 Task: Create a task  Develop a new mobile app for a delivery service , assign it to team member softage.4@softage.net in the project AgileDeck and update the status of the task to  On Track  , set the priority of the task to High
Action: Mouse moved to (46, 314)
Screenshot: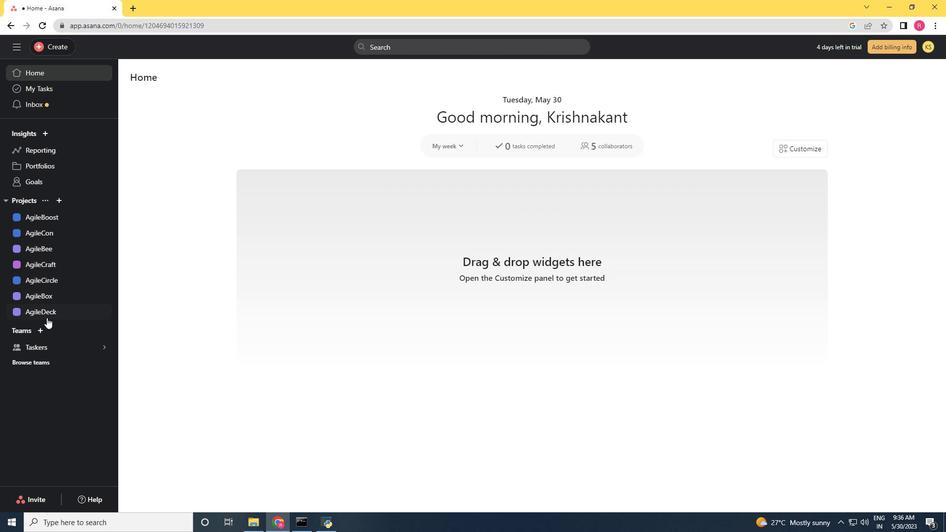 
Action: Mouse pressed left at (46, 314)
Screenshot: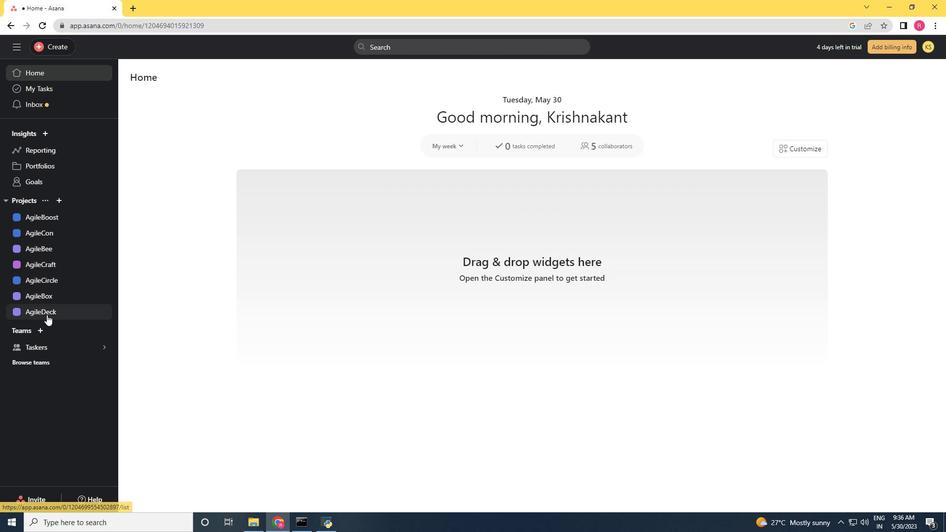 
Action: Mouse moved to (60, 51)
Screenshot: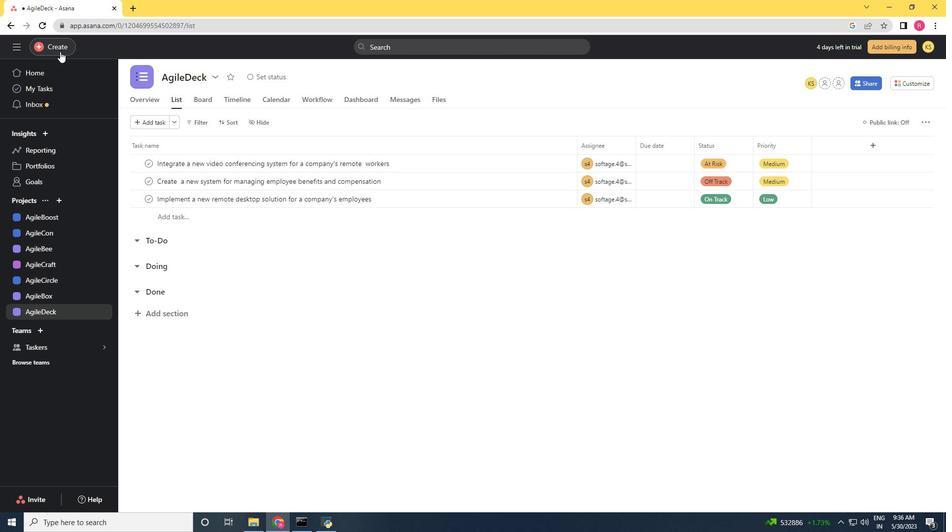
Action: Mouse pressed left at (60, 51)
Screenshot: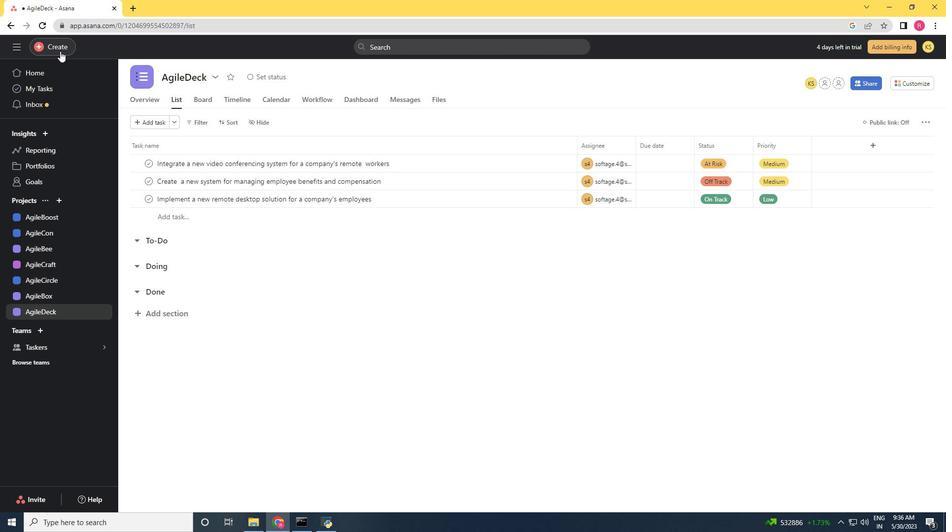 
Action: Mouse moved to (117, 55)
Screenshot: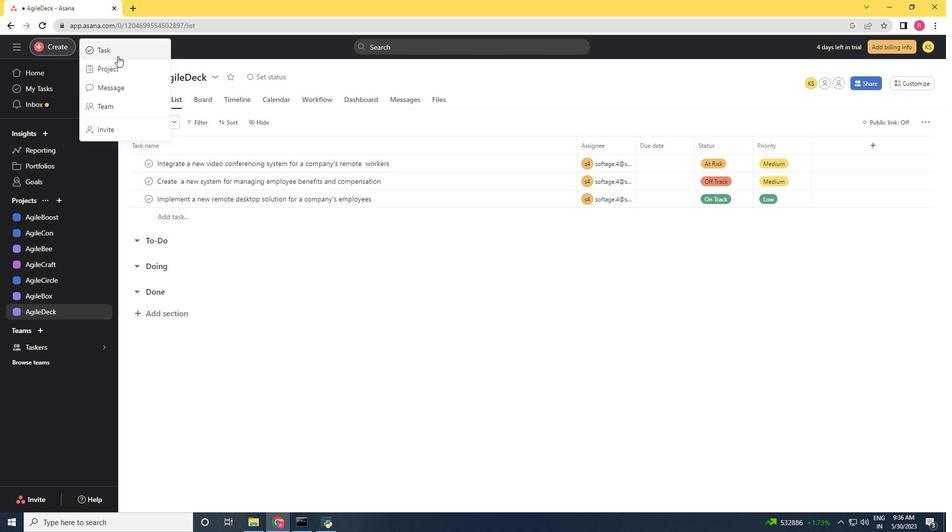 
Action: Mouse pressed left at (117, 55)
Screenshot: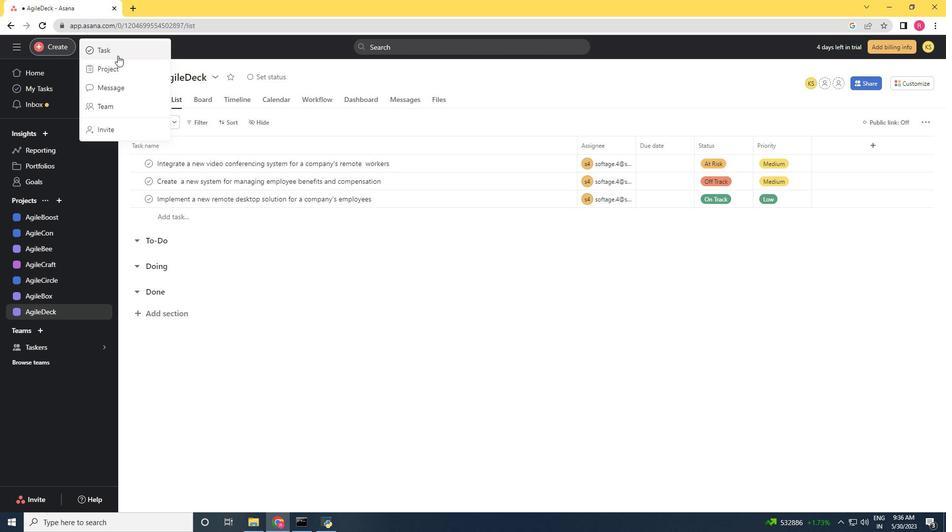 
Action: Mouse moved to (183, 125)
Screenshot: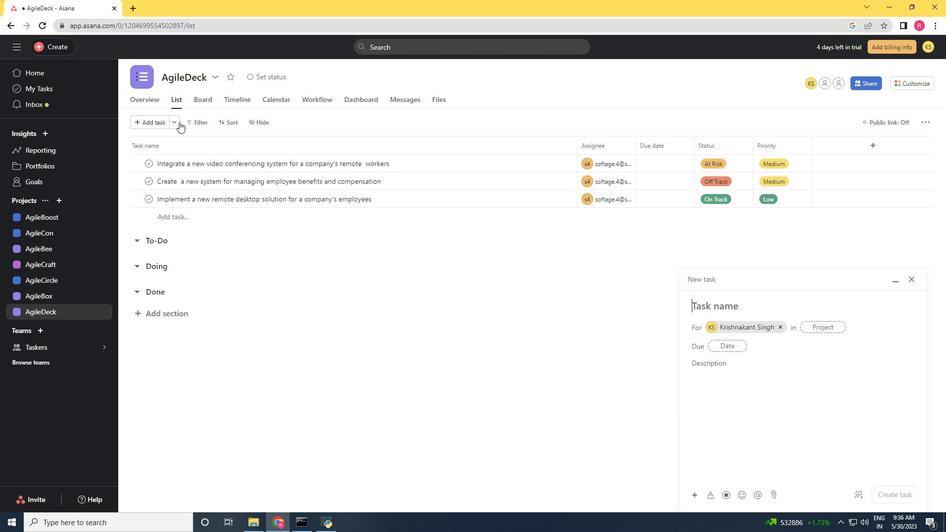 
Action: Key pressed <Key.shift>Develop<Key.space>a<Key.space>new<Key.space>moble<Key.space><Key.backspace><Key.backspace><Key.backspace>ile<Key.space>app<Key.space>for<Key.space>a<Key.space>delivert<Key.space><Key.backspace><Key.backspace>y<Key.space>service
Screenshot: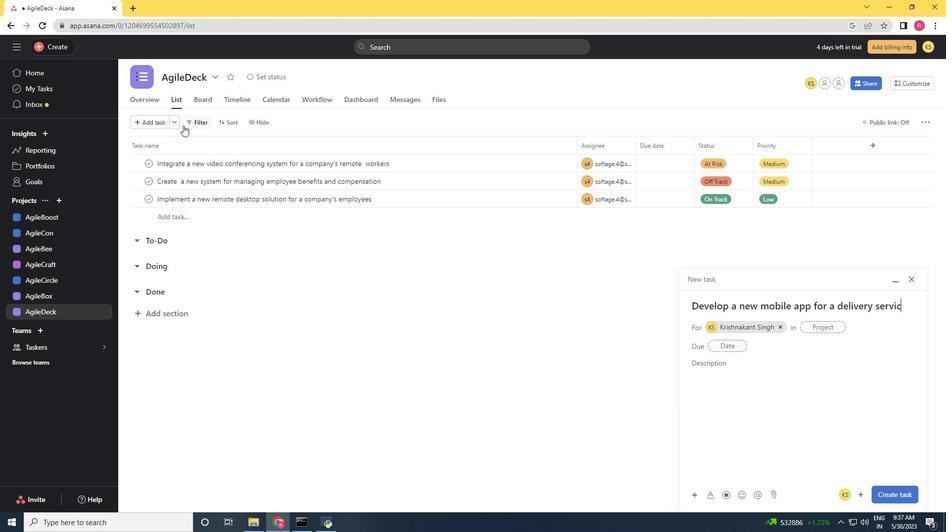 
Action: Mouse moved to (780, 327)
Screenshot: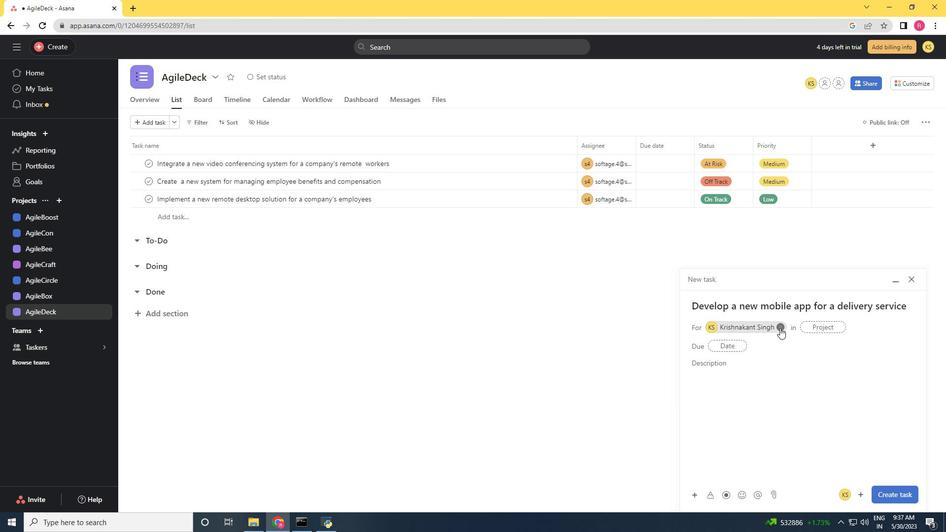 
Action: Mouse pressed left at (780, 327)
Screenshot: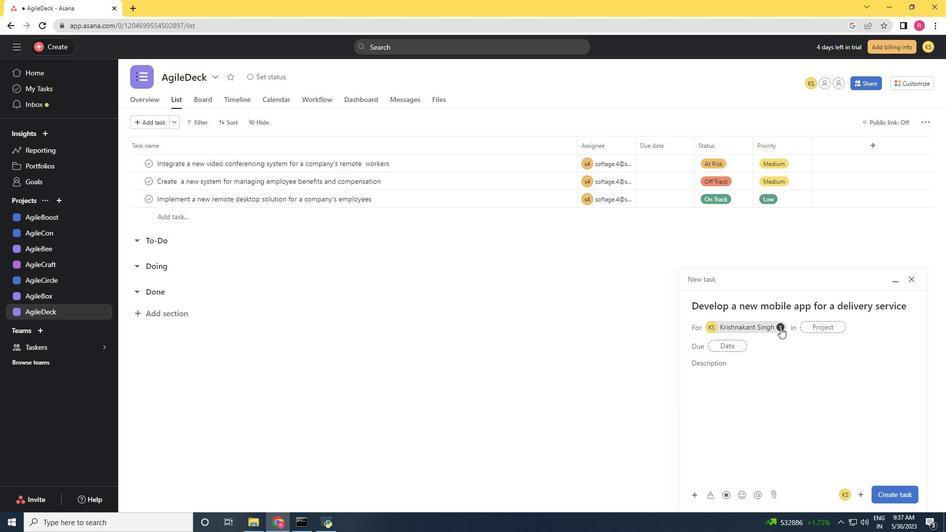 
Action: Mouse moved to (748, 325)
Screenshot: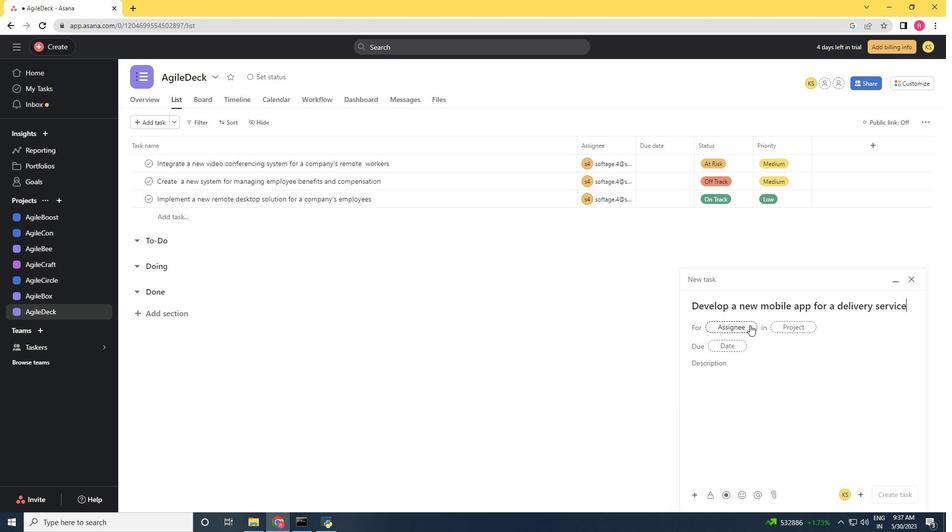 
Action: Mouse pressed left at (748, 325)
Screenshot: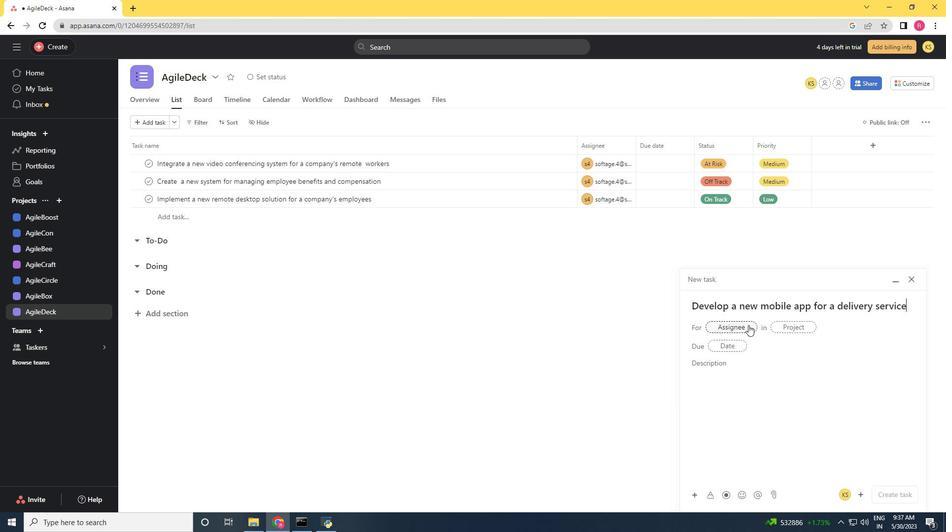 
Action: Mouse moved to (739, 328)
Screenshot: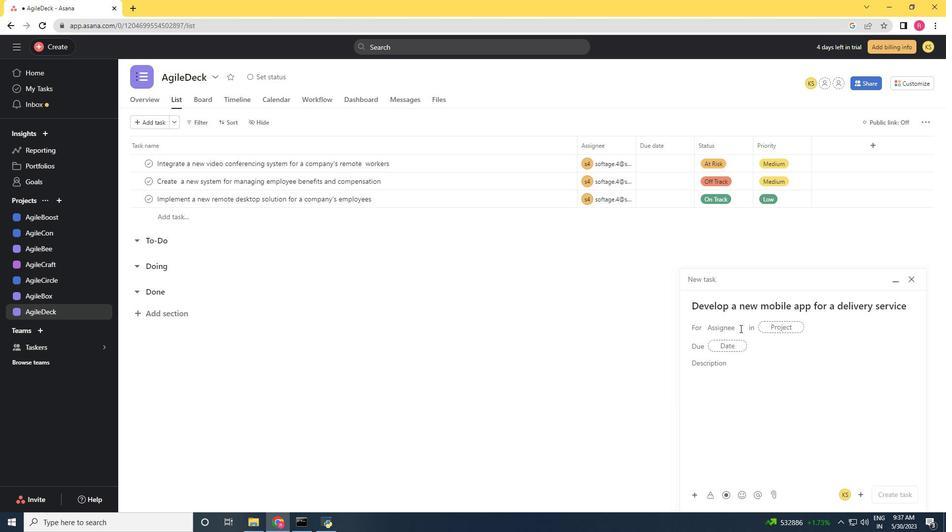 
Action: Key pressed softage.4<Key.shift>@softage.net
Screenshot: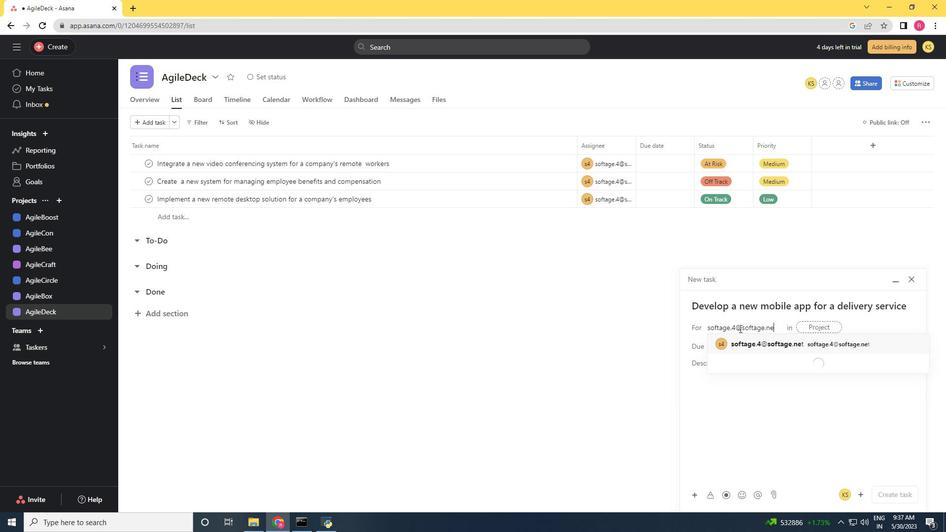 
Action: Mouse moved to (756, 345)
Screenshot: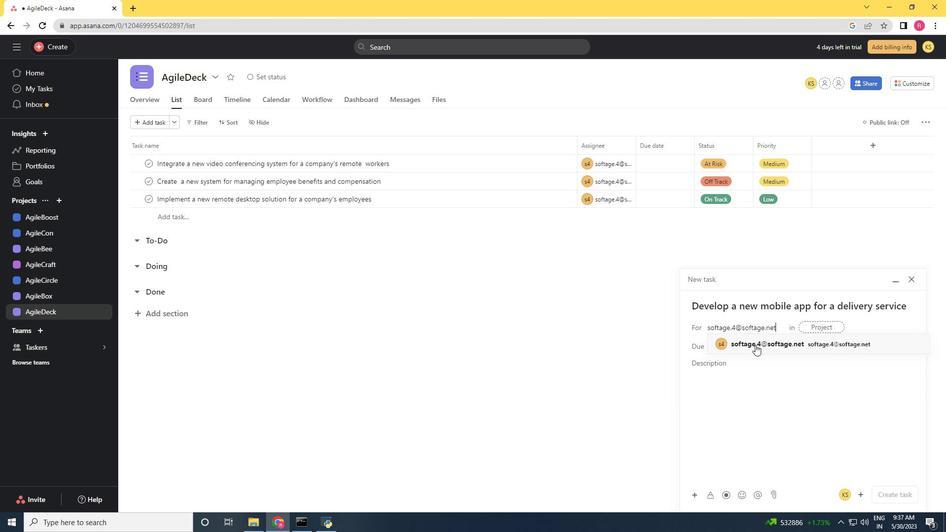 
Action: Mouse pressed left at (756, 345)
Screenshot: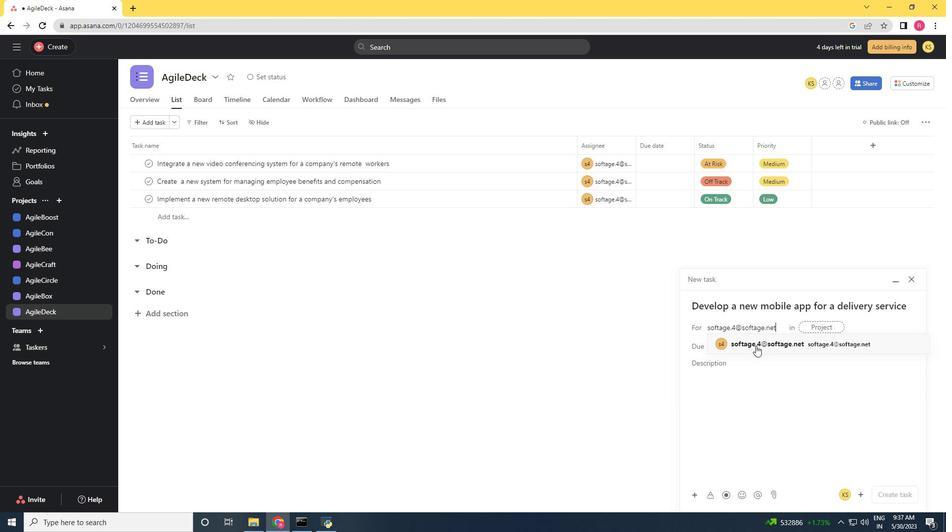 
Action: Mouse moved to (646, 345)
Screenshot: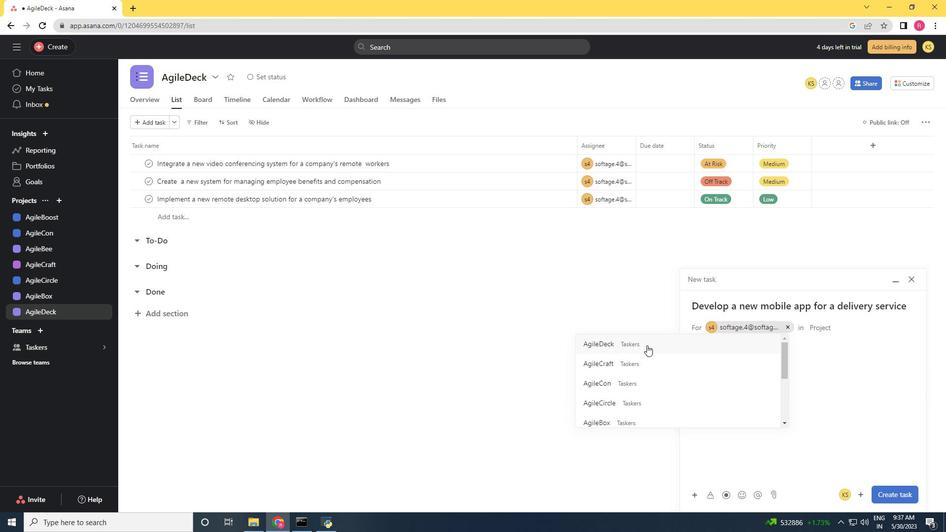 
Action: Mouse pressed left at (646, 345)
Screenshot: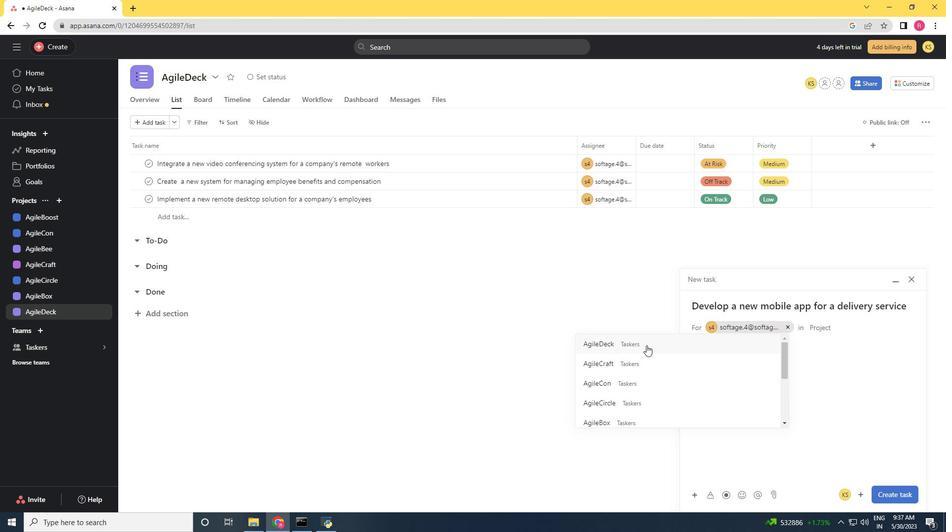 
Action: Mouse moved to (741, 368)
Screenshot: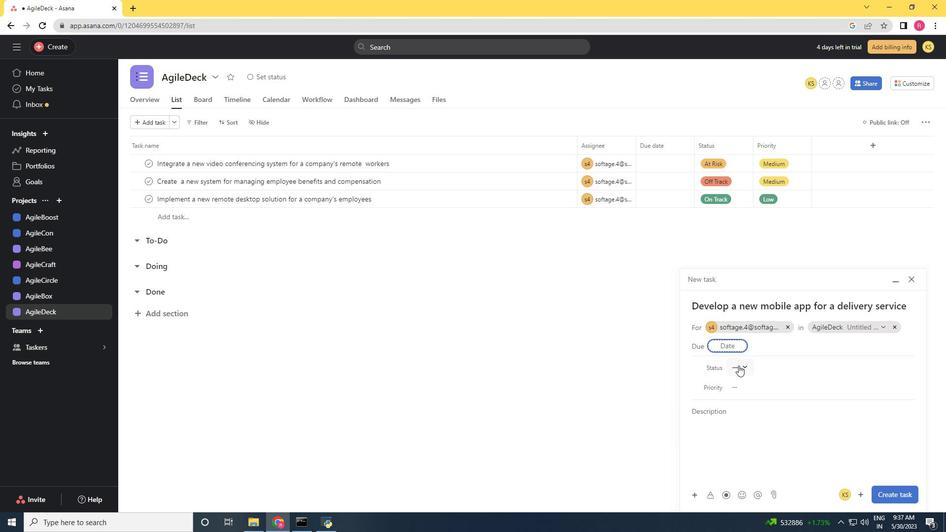 
Action: Mouse pressed left at (741, 368)
Screenshot: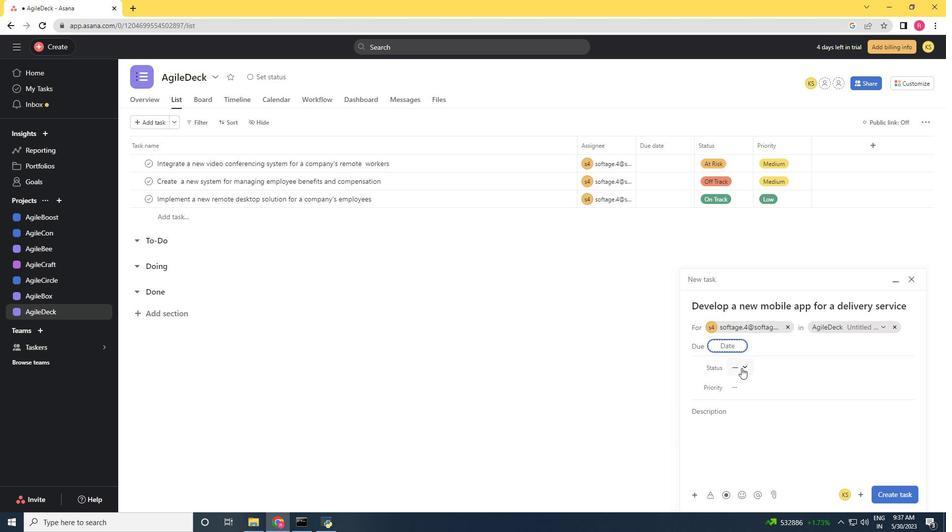
Action: Mouse moved to (755, 404)
Screenshot: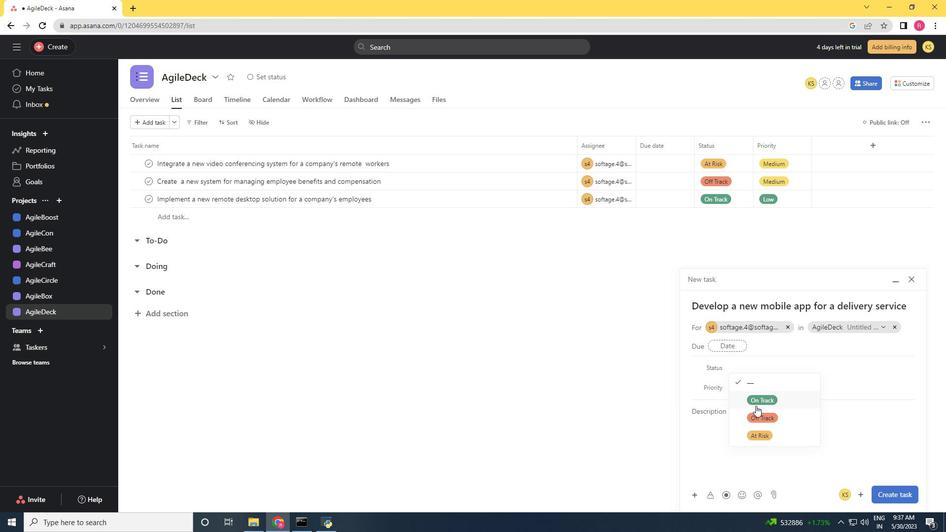 
Action: Mouse pressed left at (755, 404)
Screenshot: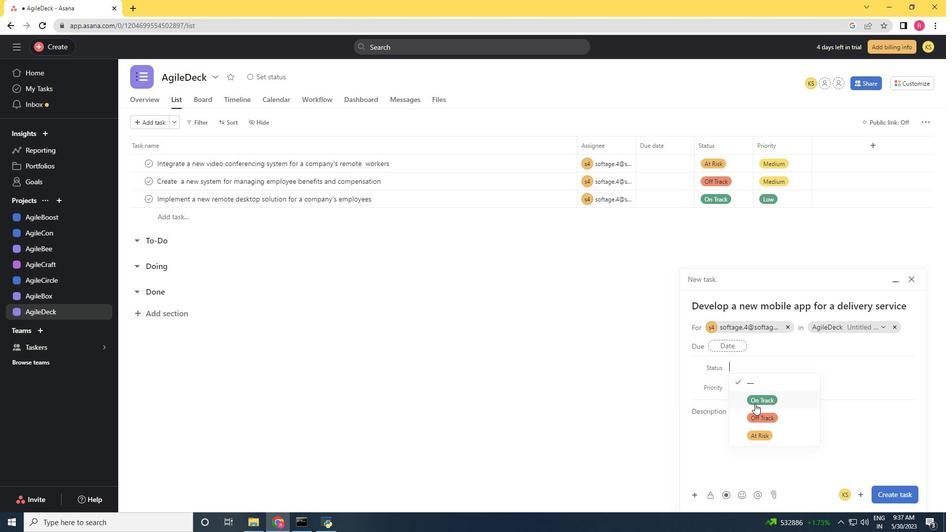 
Action: Mouse moved to (742, 388)
Screenshot: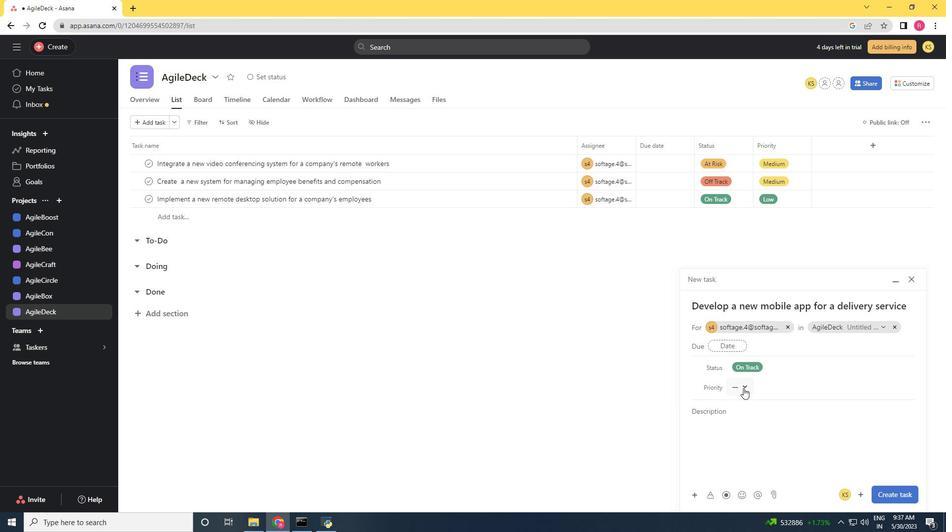 
Action: Mouse pressed left at (742, 388)
Screenshot: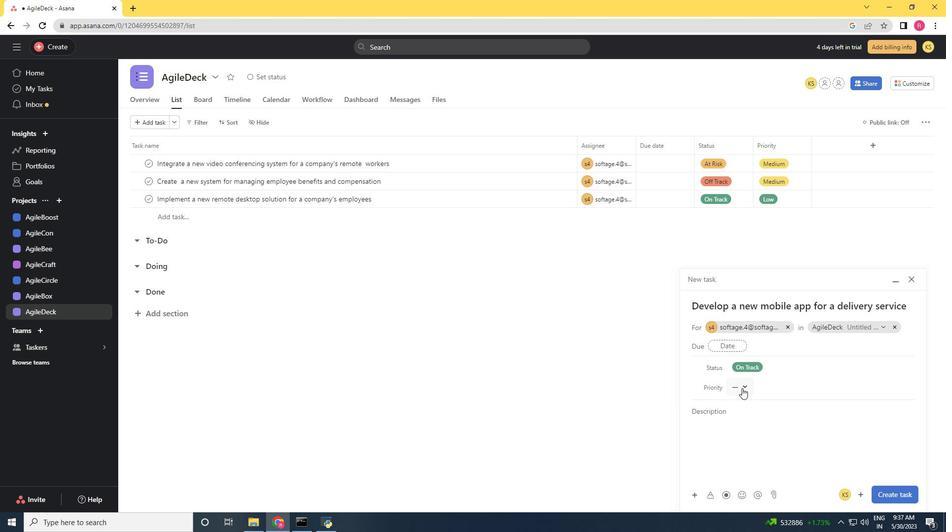 
Action: Mouse moved to (747, 418)
Screenshot: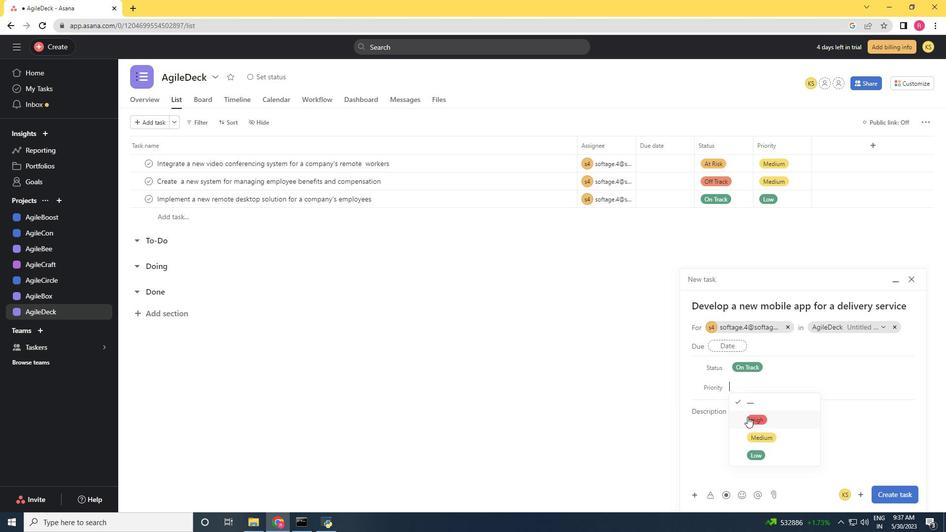 
Action: Mouse pressed left at (747, 418)
Screenshot: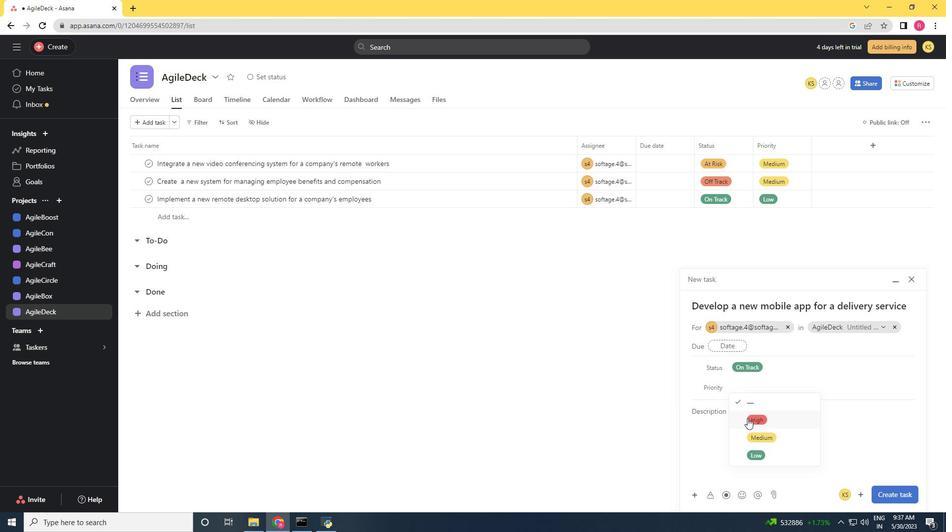 
Action: Mouse moved to (887, 495)
Screenshot: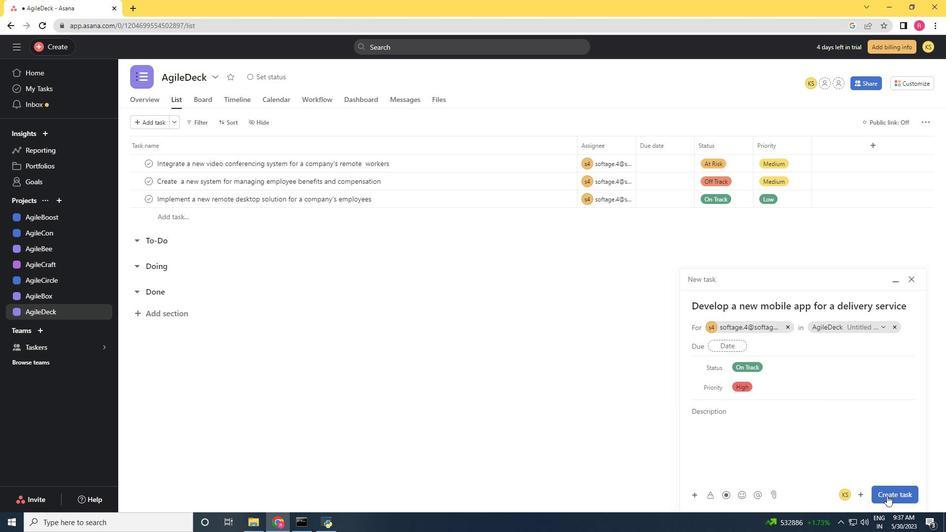 
Action: Mouse pressed left at (887, 495)
Screenshot: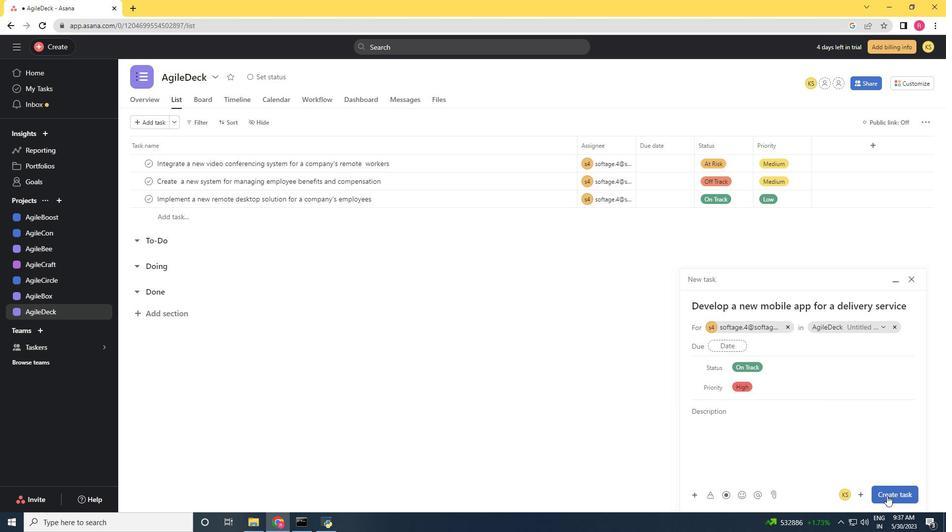 
